 Task: For heading Arial black with underline.  font size for heading18,  'Change the font style of data to'Calibri.  and font size to 9,  Change the alignment of both headline & data to Align center.  In the sheet  EvaluationSalesDashboard
Action: Mouse moved to (812, 111)
Screenshot: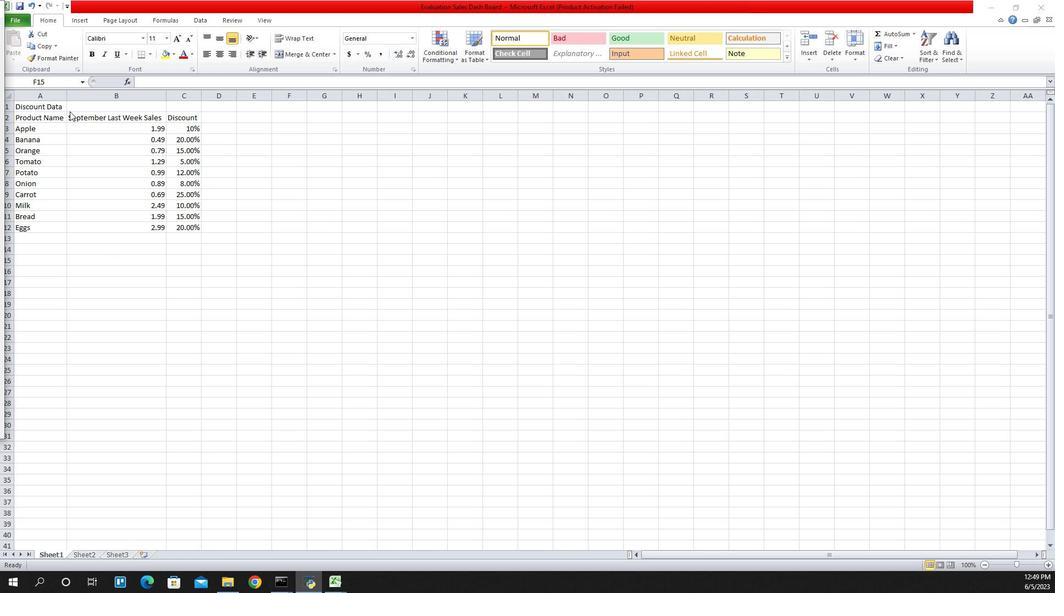 
Action: Mouse pressed left at (812, 111)
Screenshot: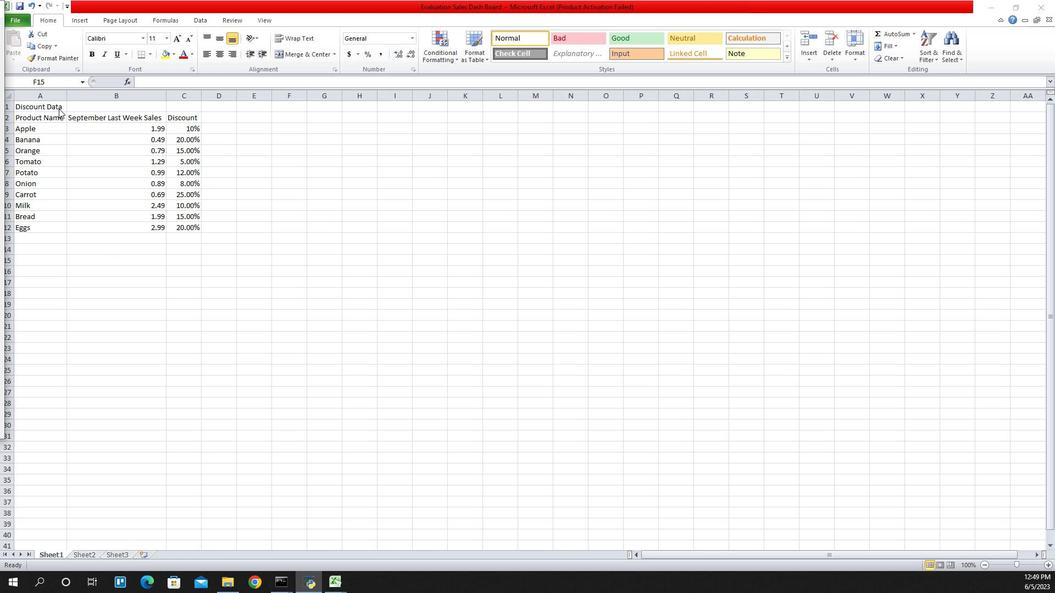 
Action: Mouse moved to (807, 114)
Screenshot: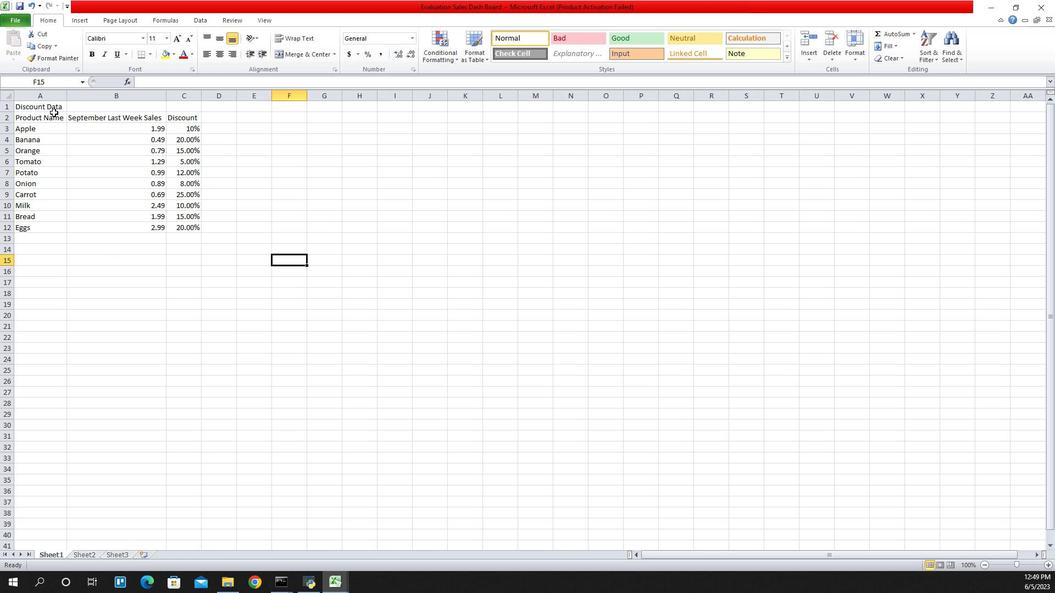 
Action: Mouse pressed left at (807, 114)
Screenshot: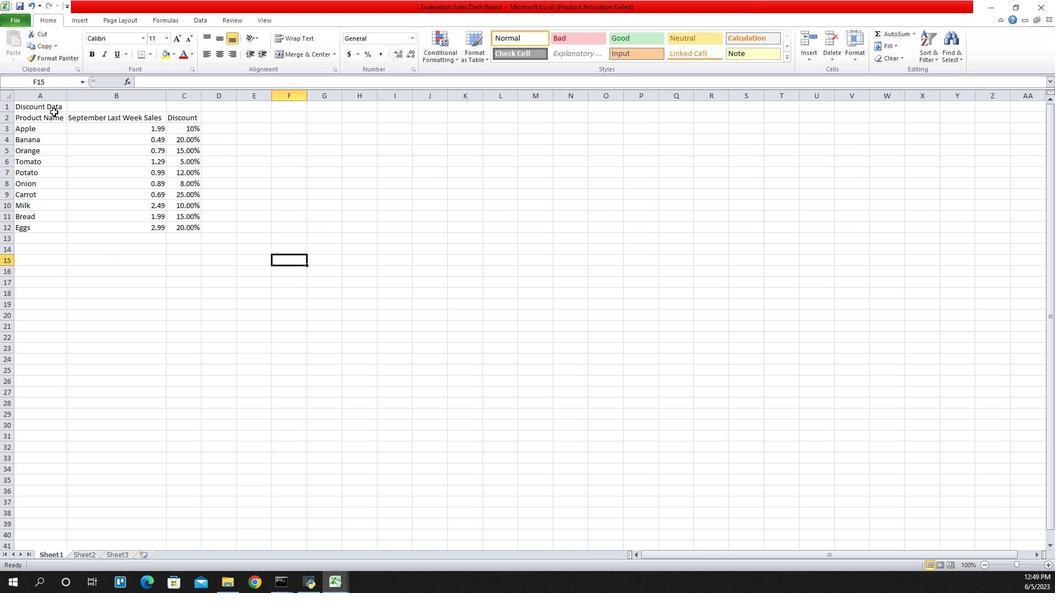 
Action: Mouse moved to (810, 112)
Screenshot: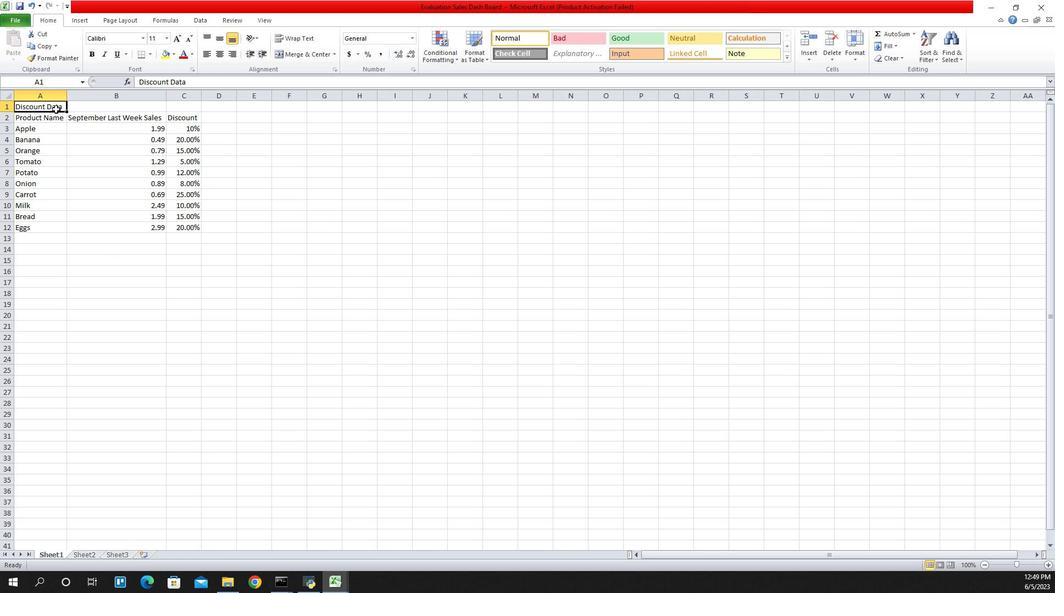 
Action: Mouse pressed left at (810, 112)
Screenshot: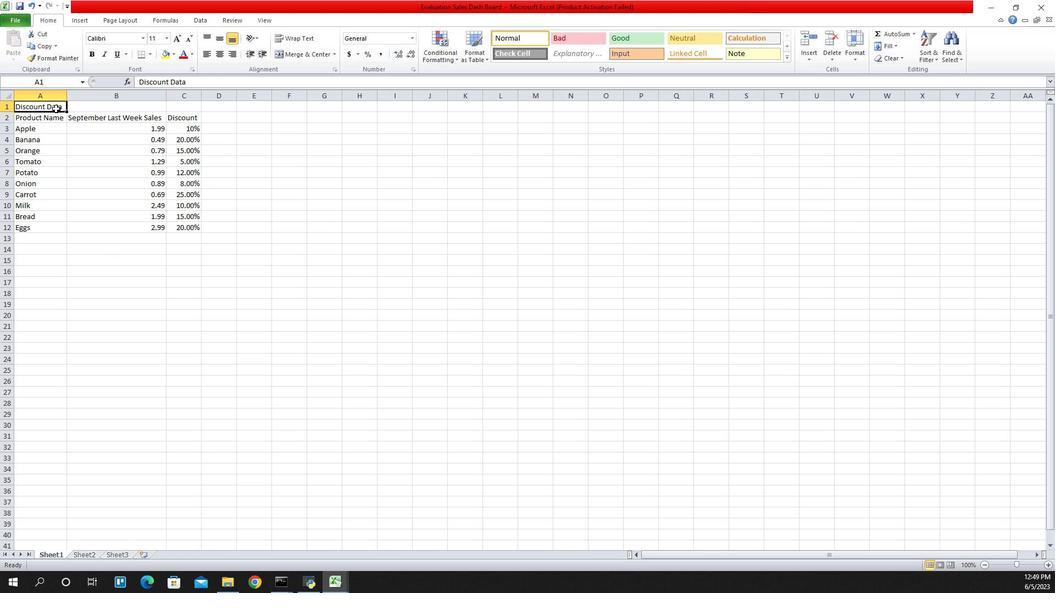 
Action: Mouse moved to (881, 43)
Screenshot: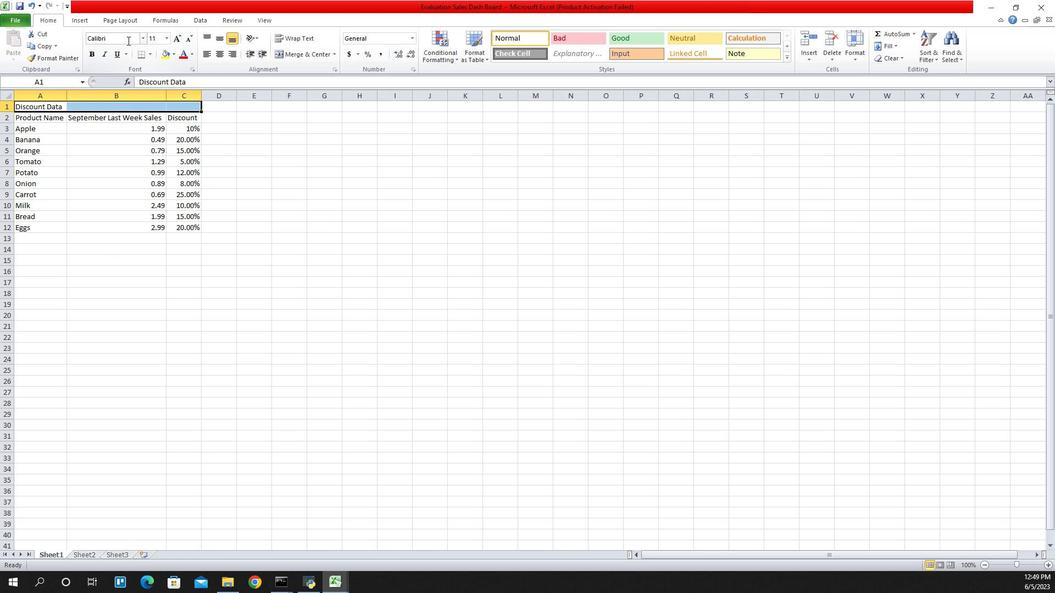 
Action: Mouse pressed left at (881, 43)
Screenshot: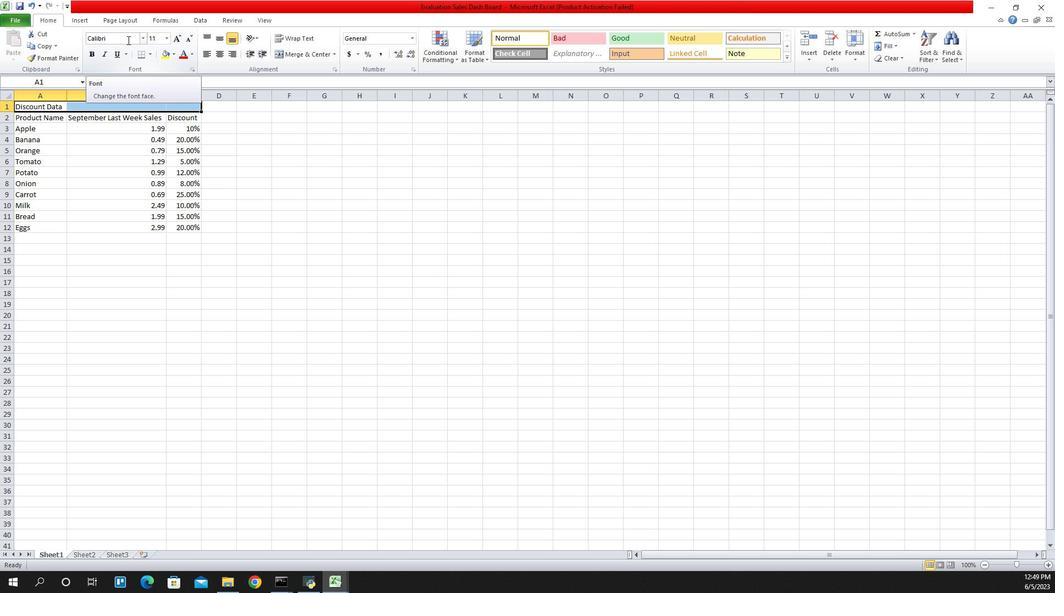 
Action: Key pressed arial<Key.space>black<Key.enter>
Screenshot: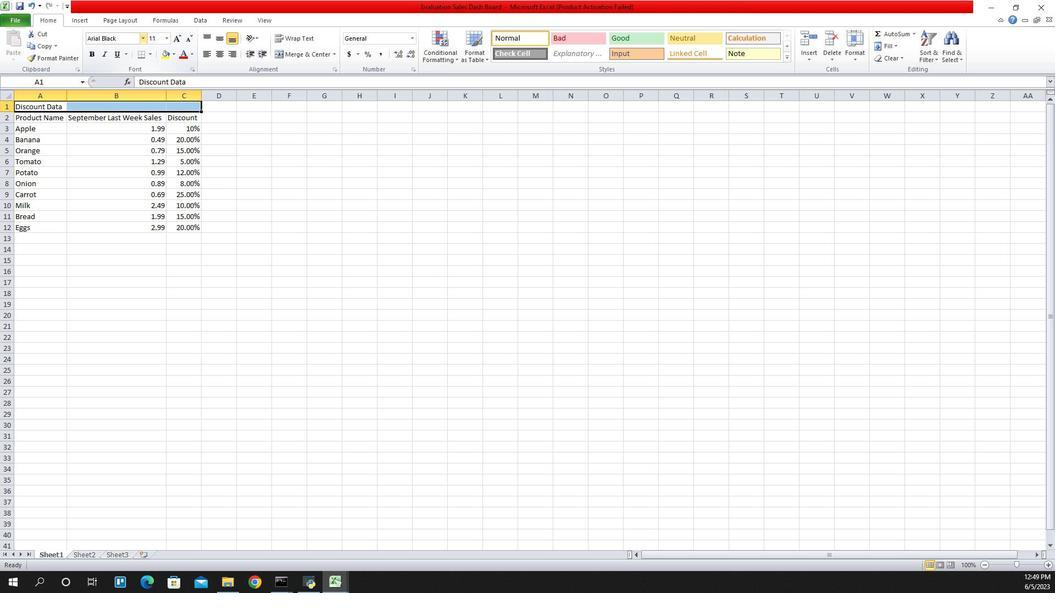 
Action: Mouse moved to (1058, 60)
Screenshot: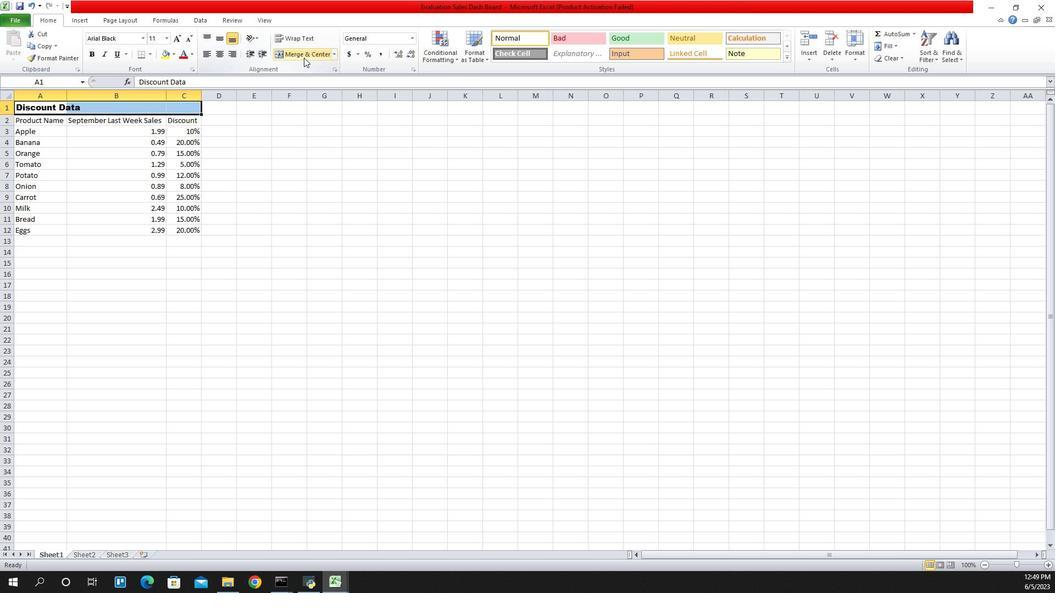 
Action: Mouse pressed left at (1058, 60)
Screenshot: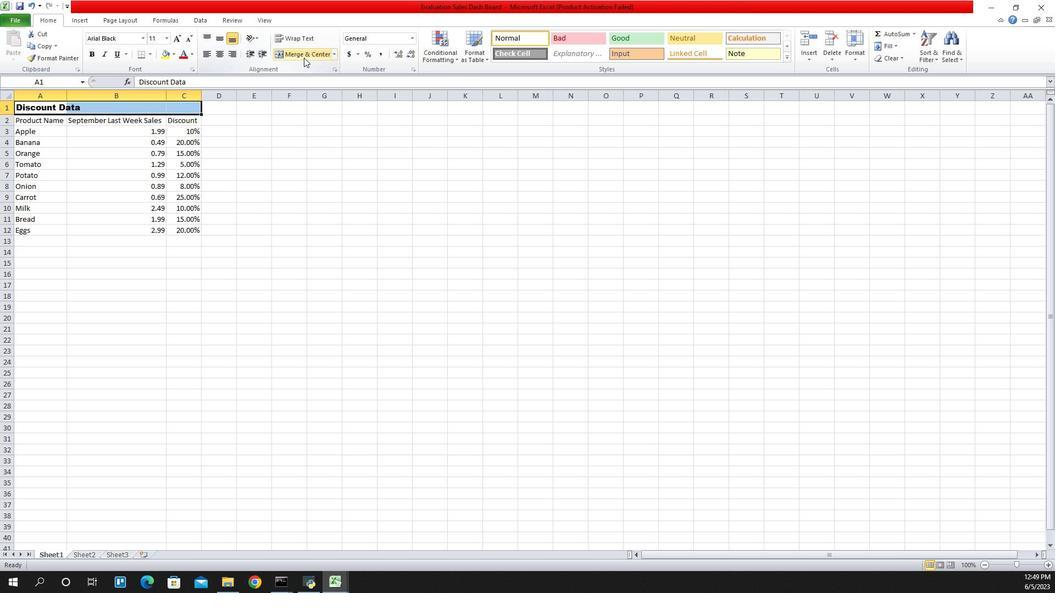 
Action: Mouse moved to (872, 58)
Screenshot: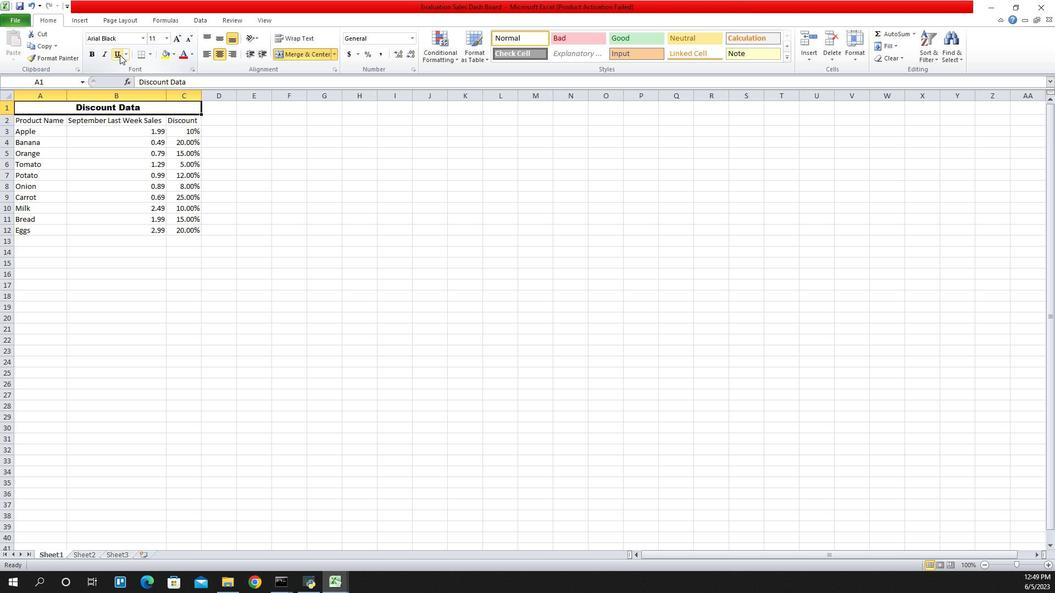 
Action: Mouse pressed left at (872, 58)
Screenshot: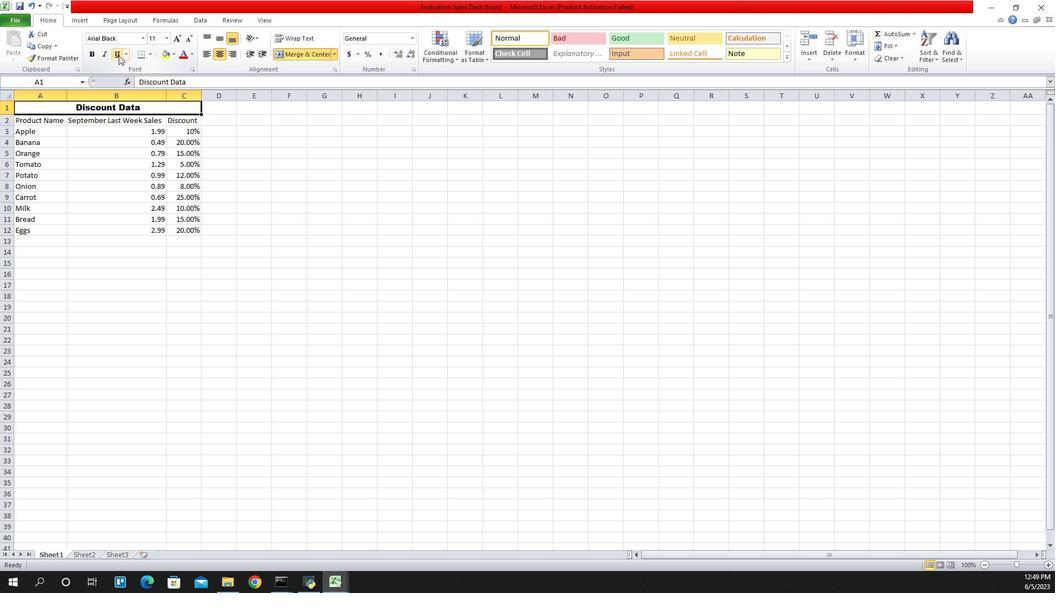 
Action: Mouse moved to (923, 42)
Screenshot: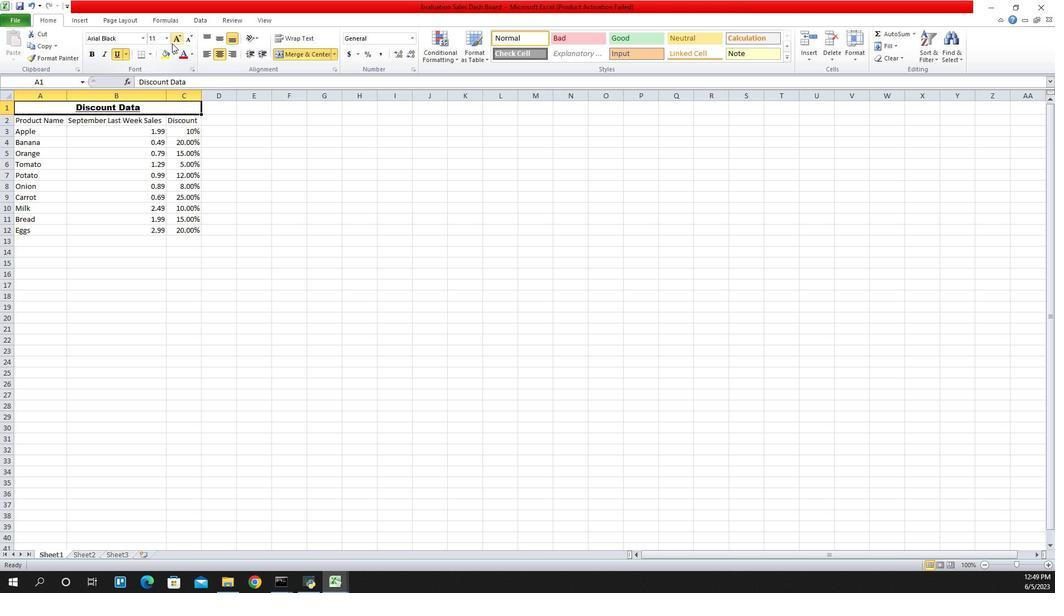 
Action: Mouse pressed left at (923, 42)
Screenshot: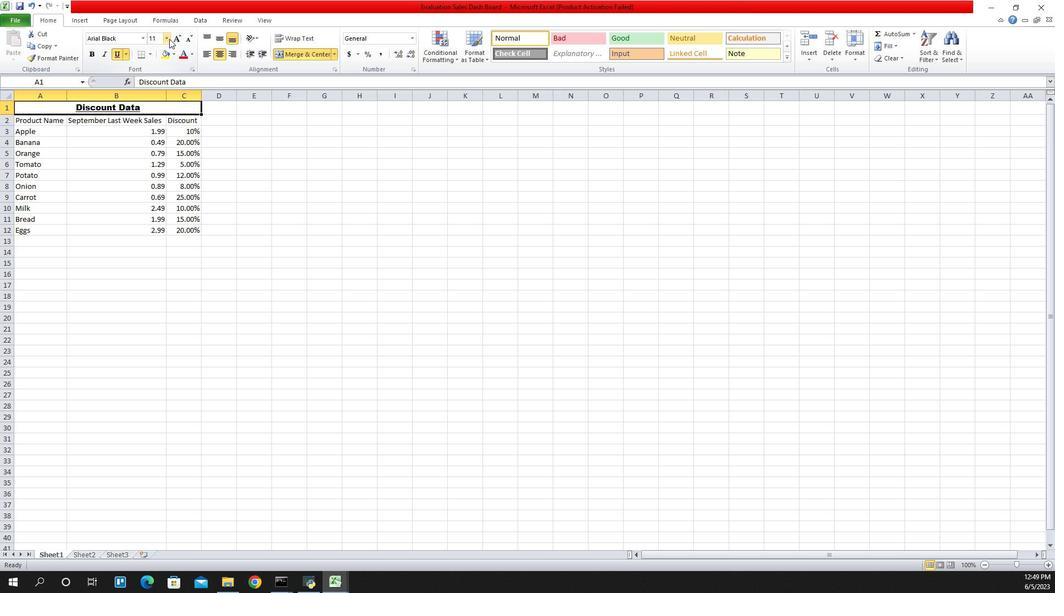 
Action: Mouse moved to (908, 117)
Screenshot: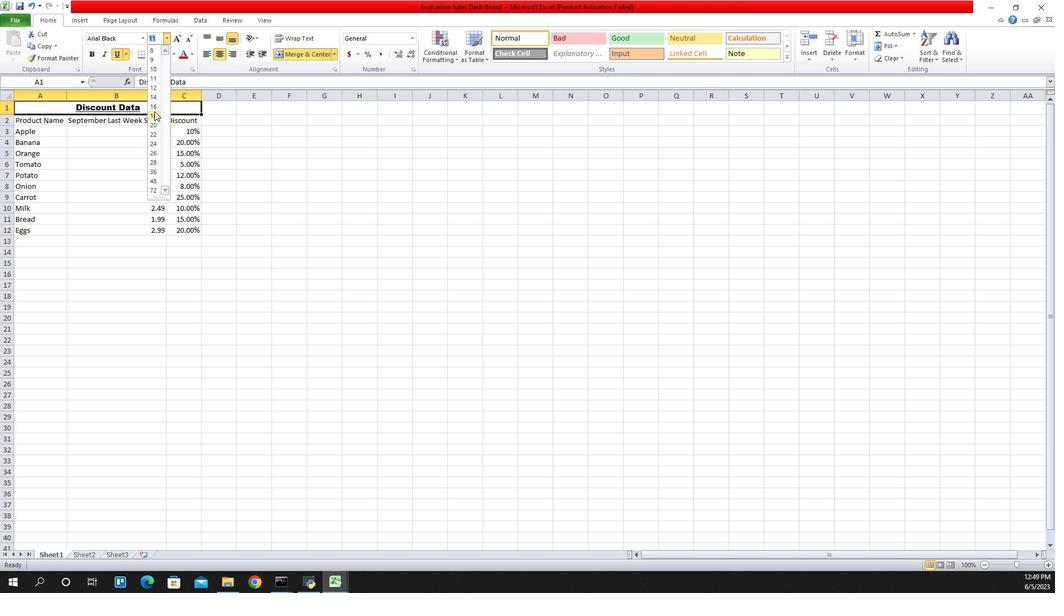 
Action: Mouse pressed left at (908, 117)
Screenshot: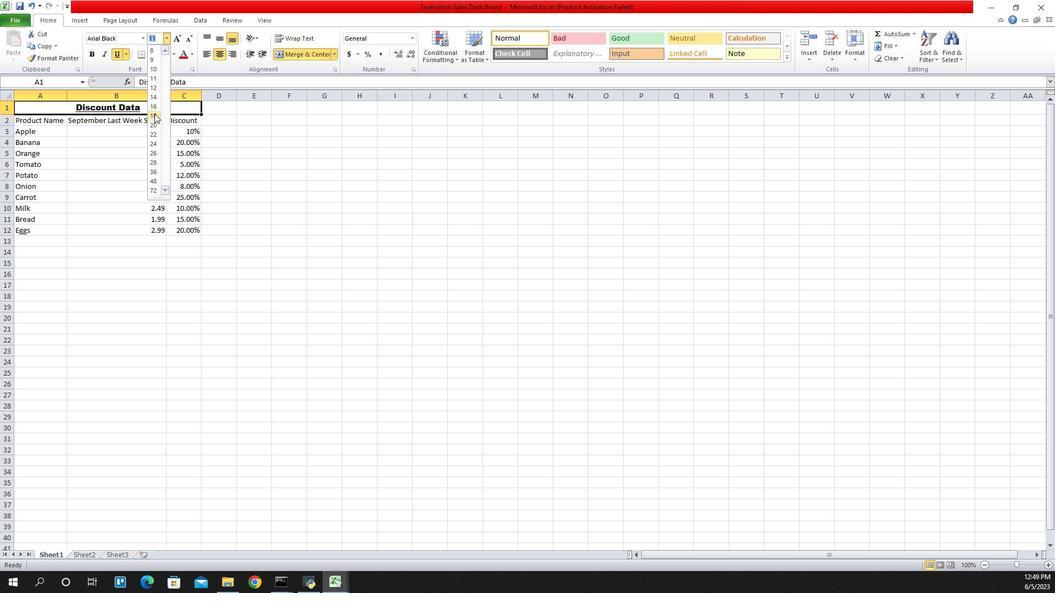 
Action: Mouse moved to (808, 128)
Screenshot: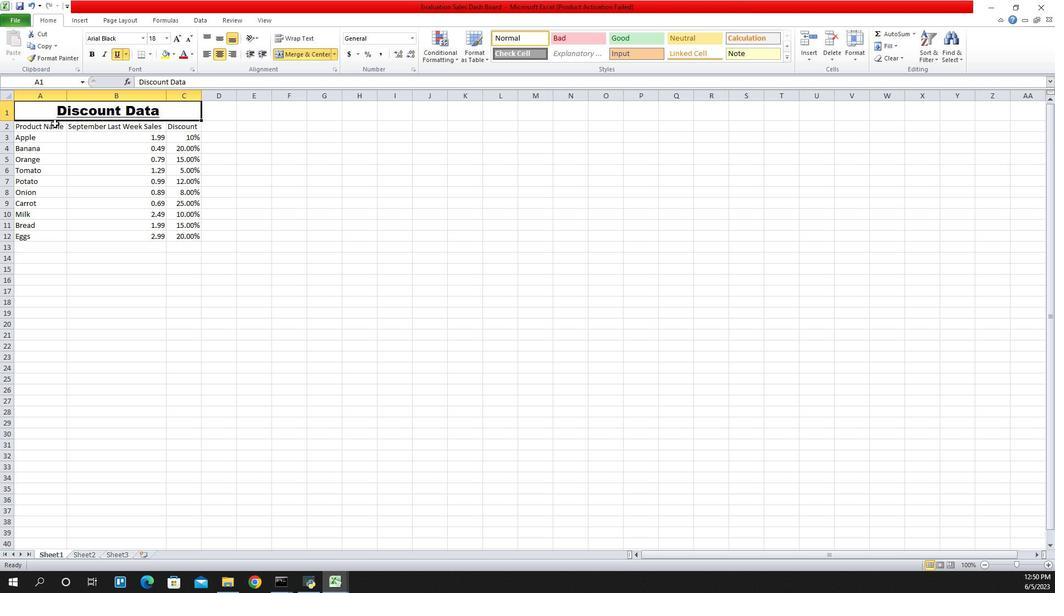 
Action: Mouse pressed left at (808, 128)
Screenshot: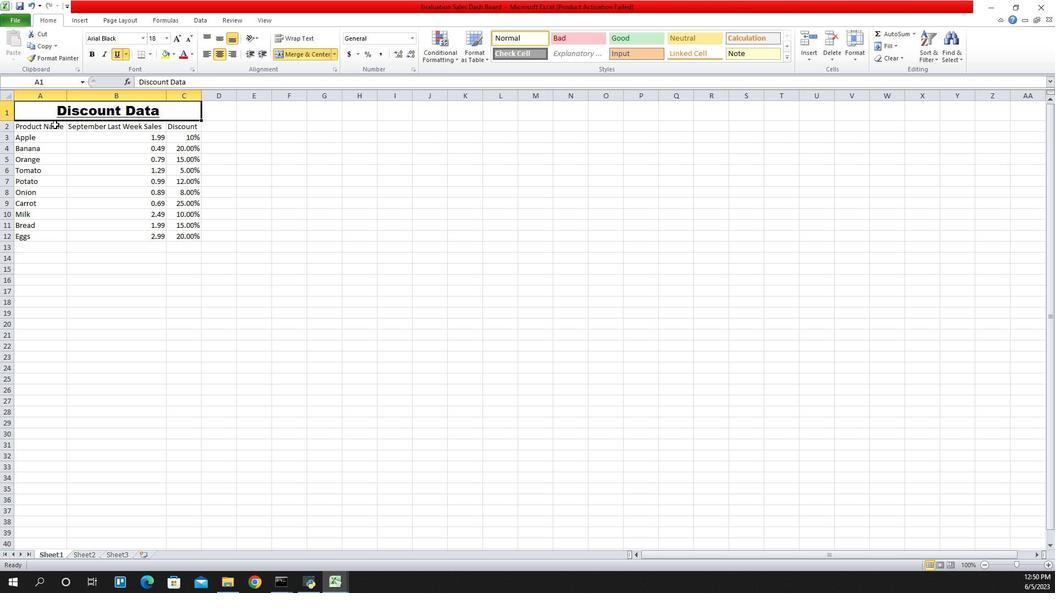 
Action: Mouse moved to (882, 44)
Screenshot: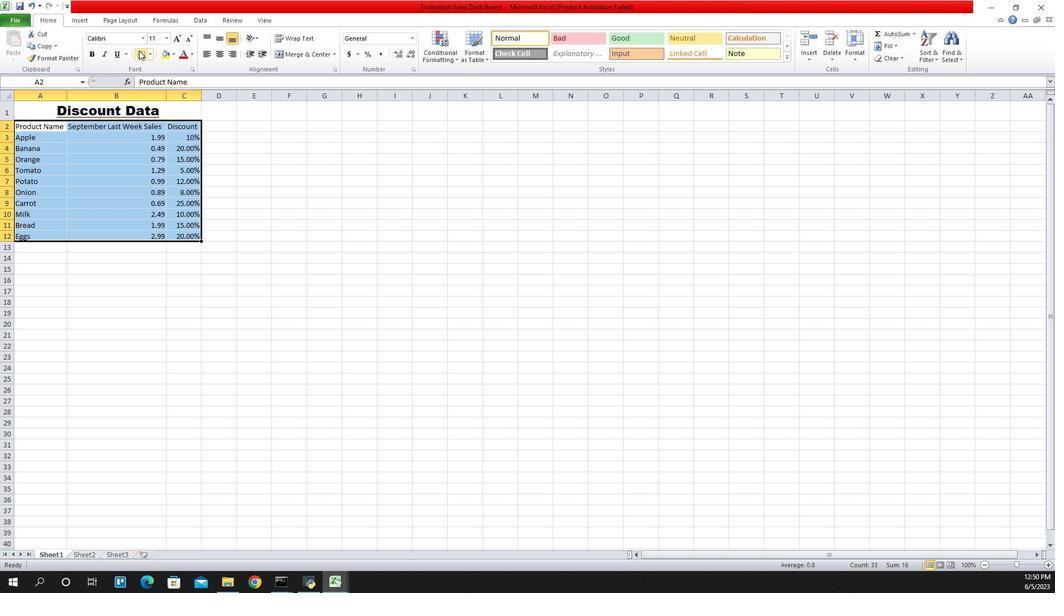 
Action: Mouse pressed left at (882, 44)
Screenshot: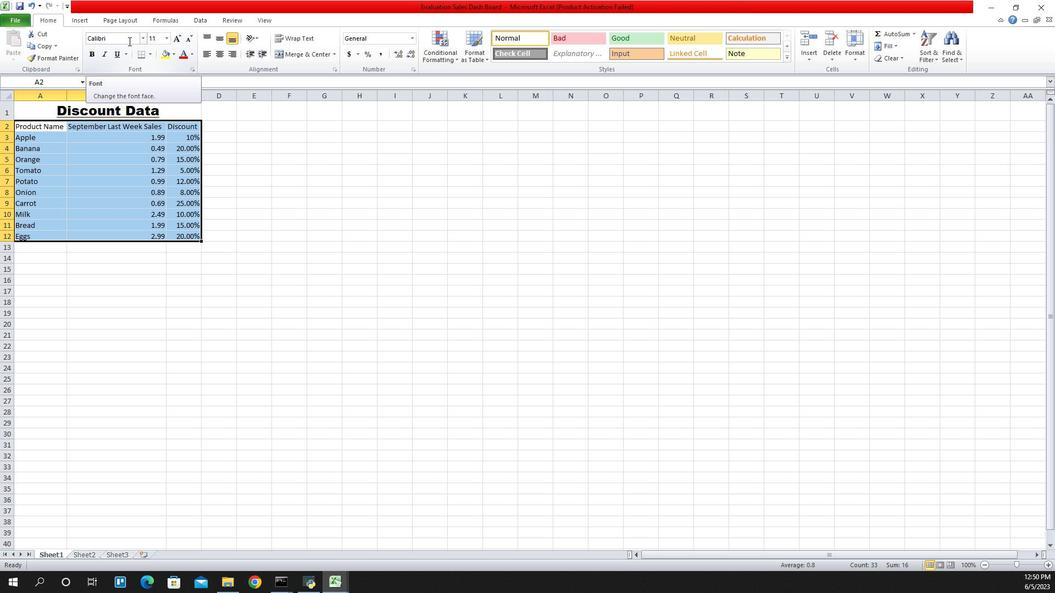
Action: Key pressed calibri<Key.enter>
Screenshot: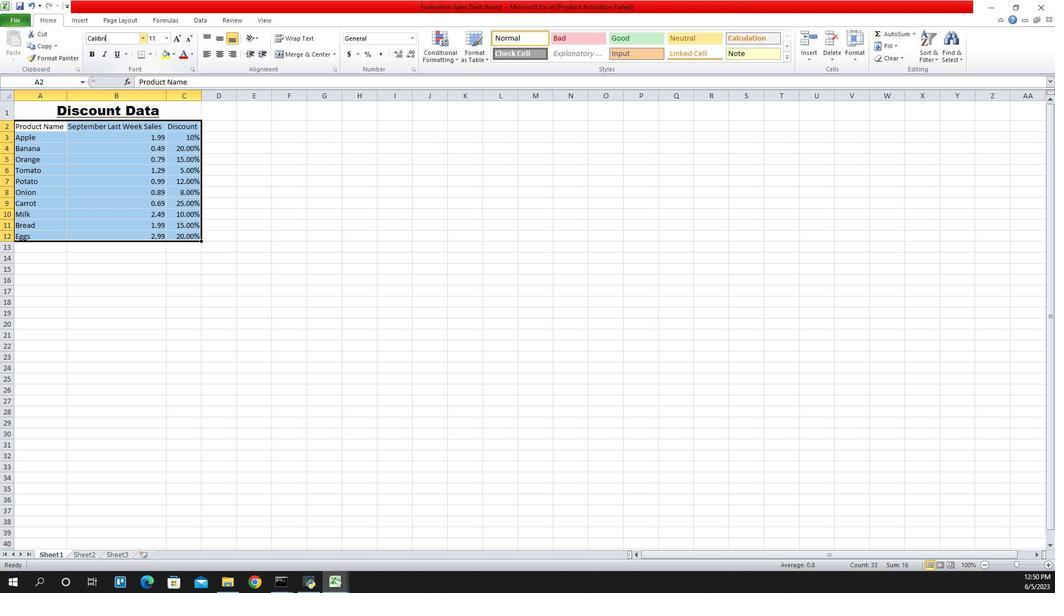
Action: Mouse moved to (920, 39)
Screenshot: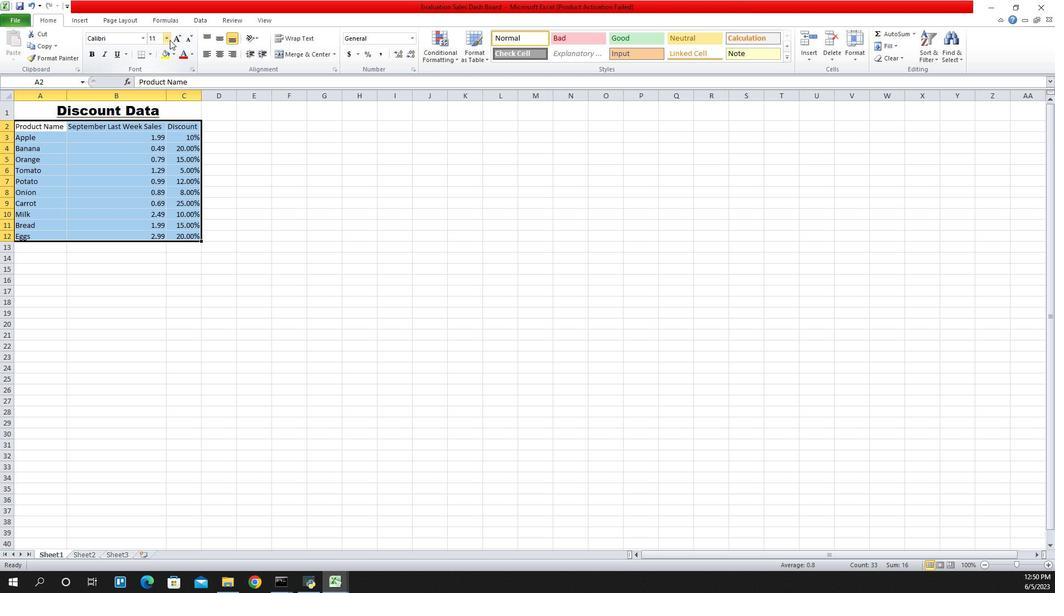 
Action: Mouse pressed left at (920, 39)
Screenshot: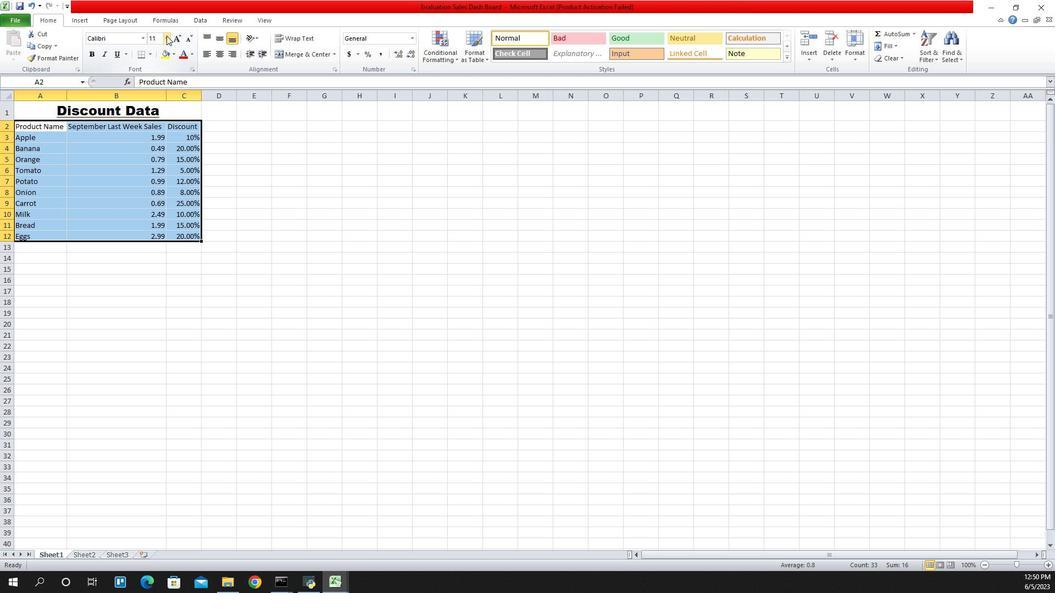 
Action: Mouse moved to (908, 61)
Screenshot: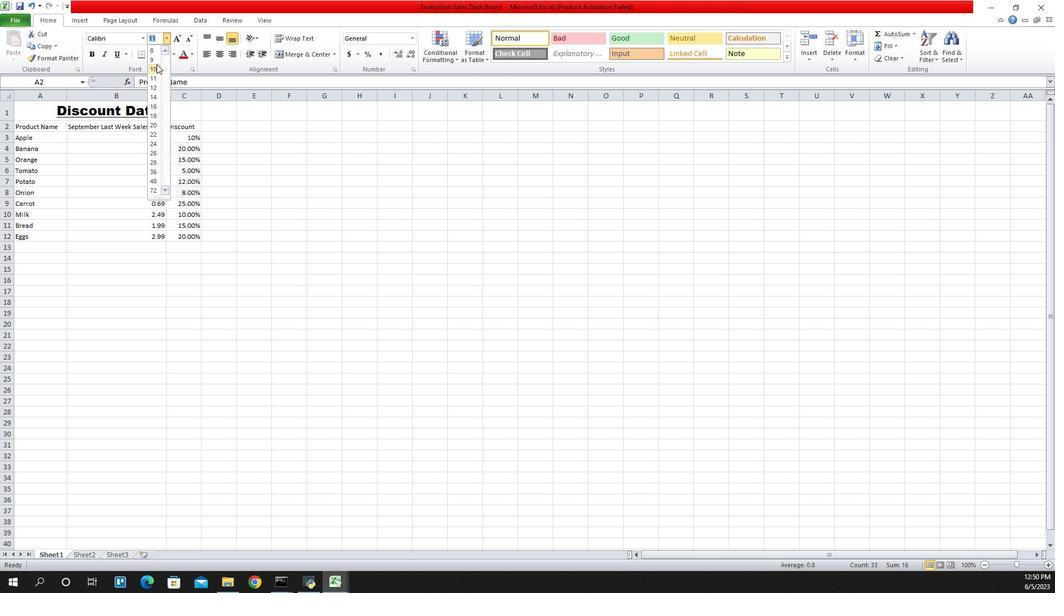 
Action: Mouse pressed left at (908, 61)
Screenshot: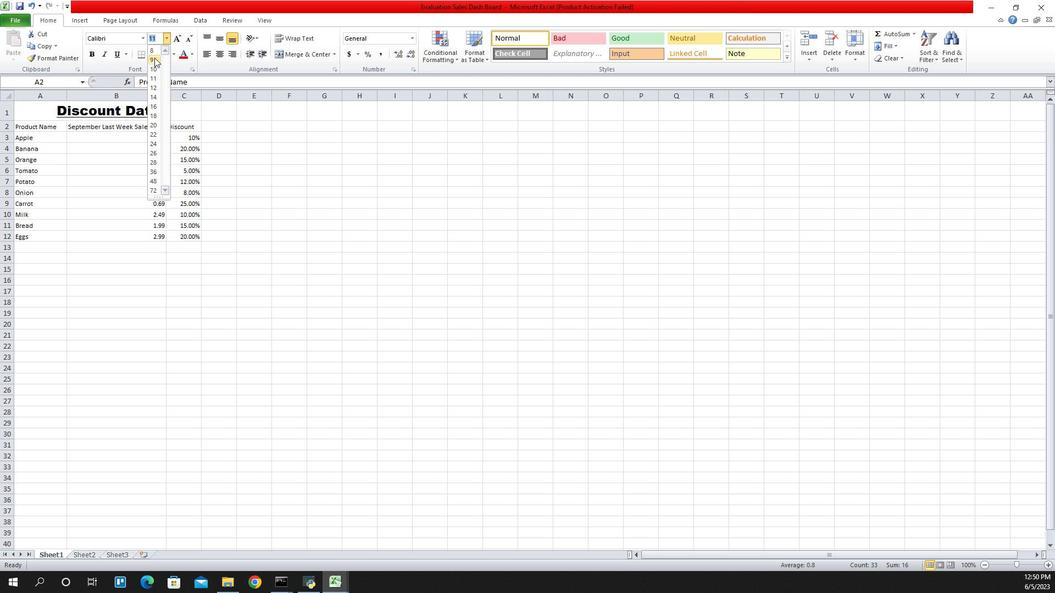 
Action: Mouse moved to (912, 116)
Screenshot: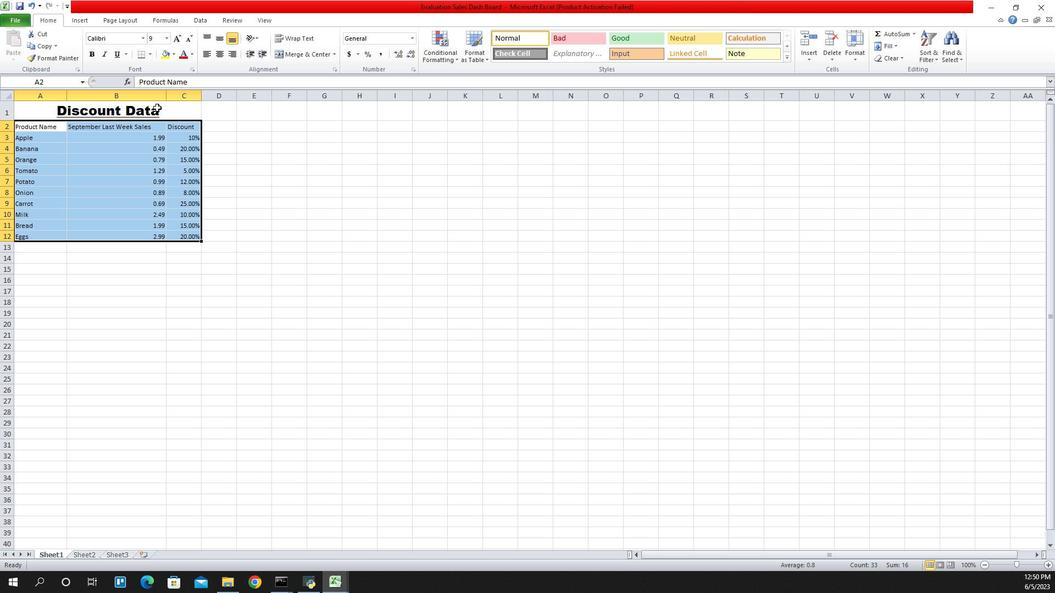 
Action: Mouse pressed left at (912, 116)
Screenshot: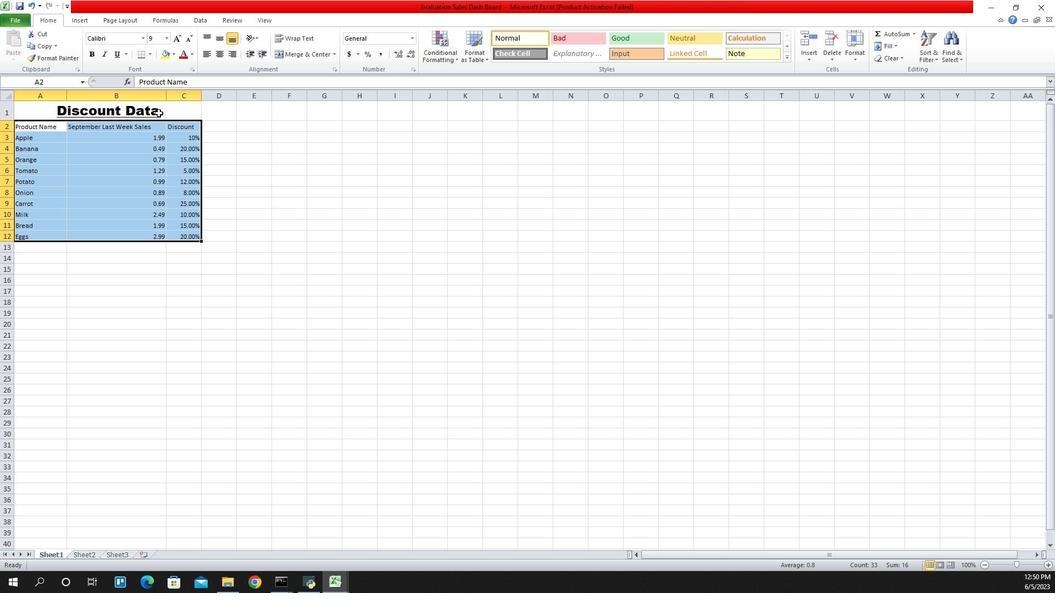 
Action: Mouse moved to (970, 54)
Screenshot: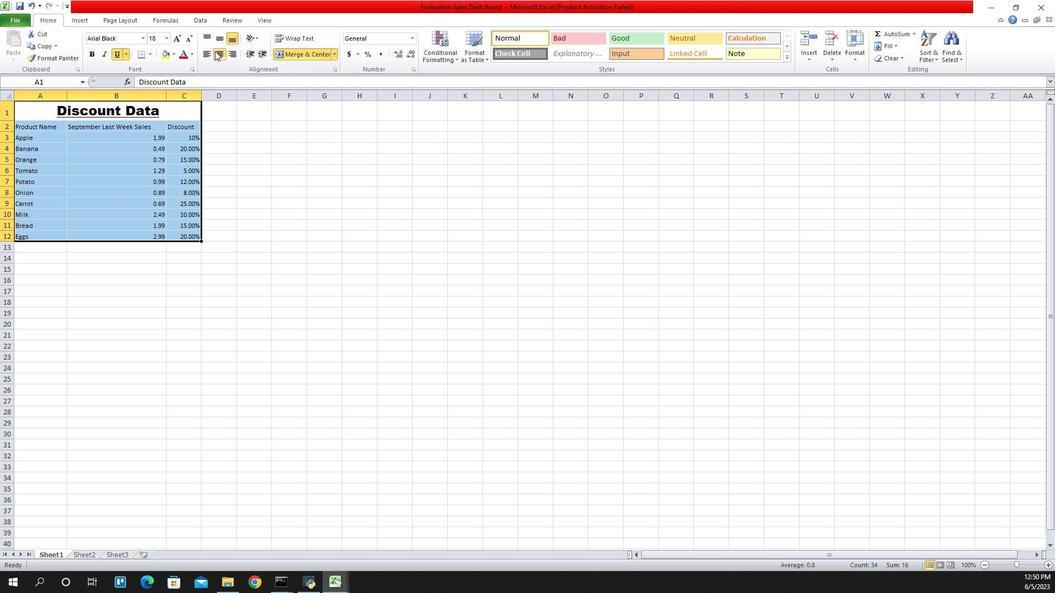 
Action: Mouse pressed left at (970, 54)
Screenshot: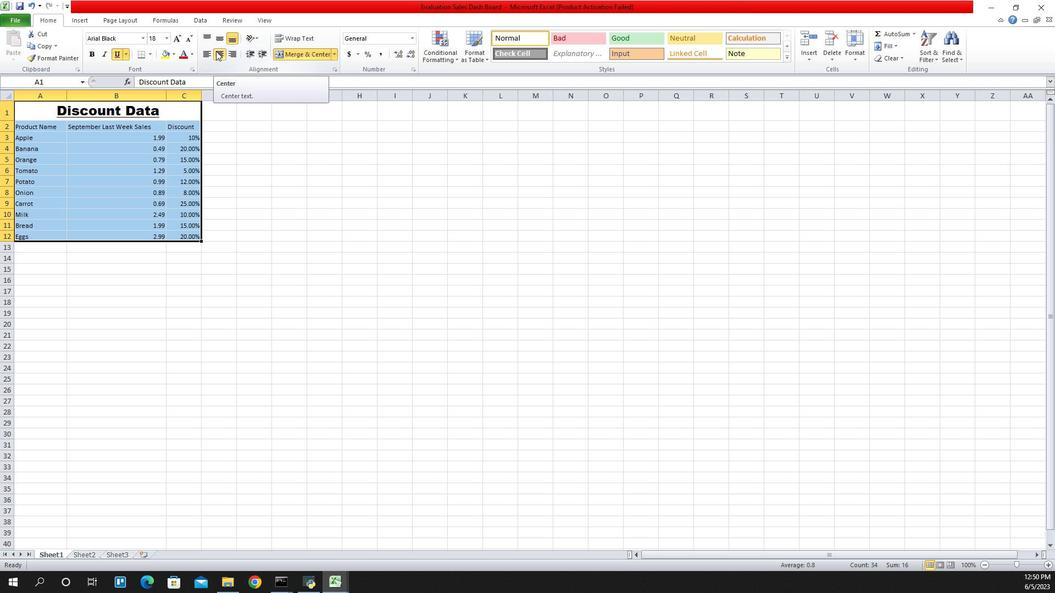
Action: Mouse moved to (970, 54)
Screenshot: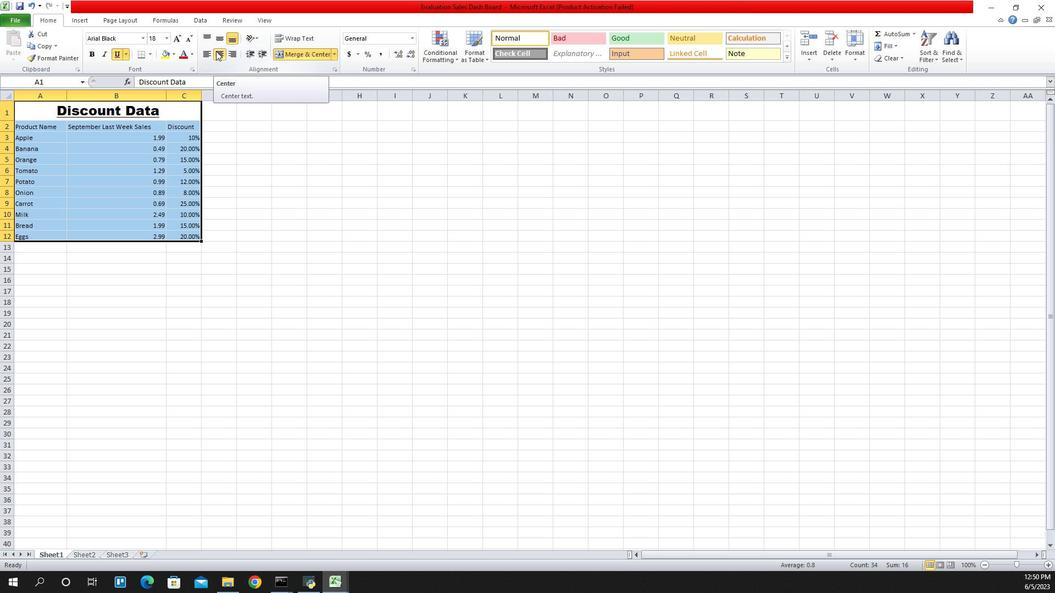 
Action: Mouse pressed left at (970, 54)
Screenshot: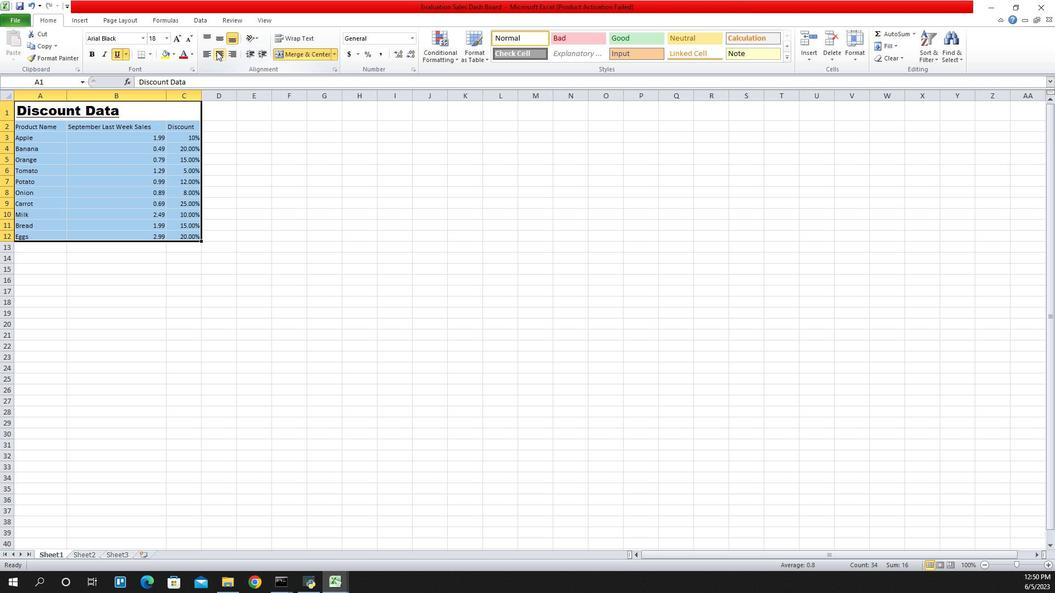 
Action: Mouse moved to (943, 241)
Screenshot: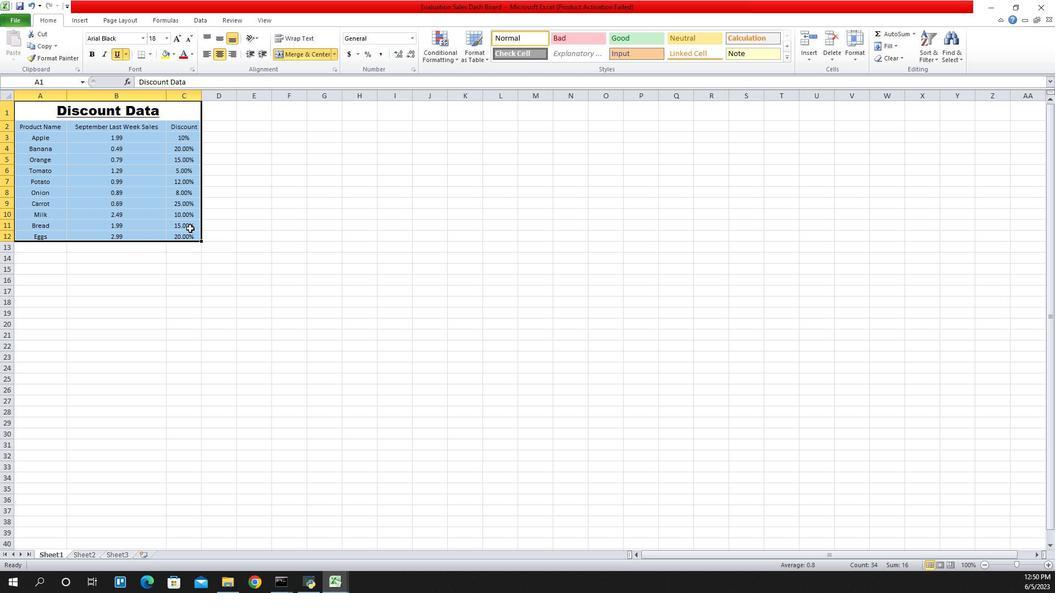 
Action: Mouse pressed left at (943, 241)
Screenshot: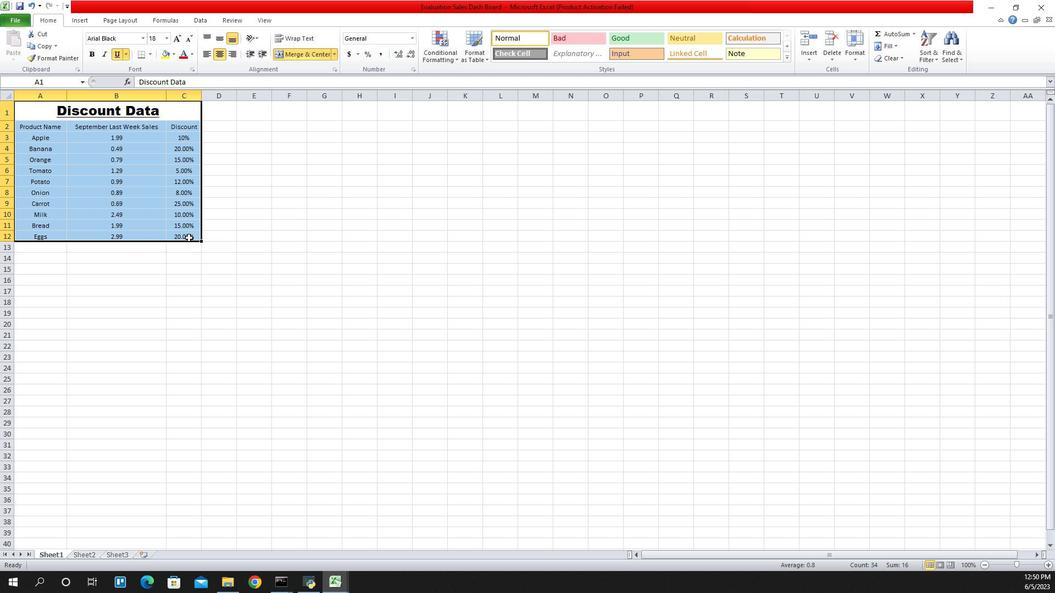 
Action: Mouse moved to (941, 239)
Screenshot: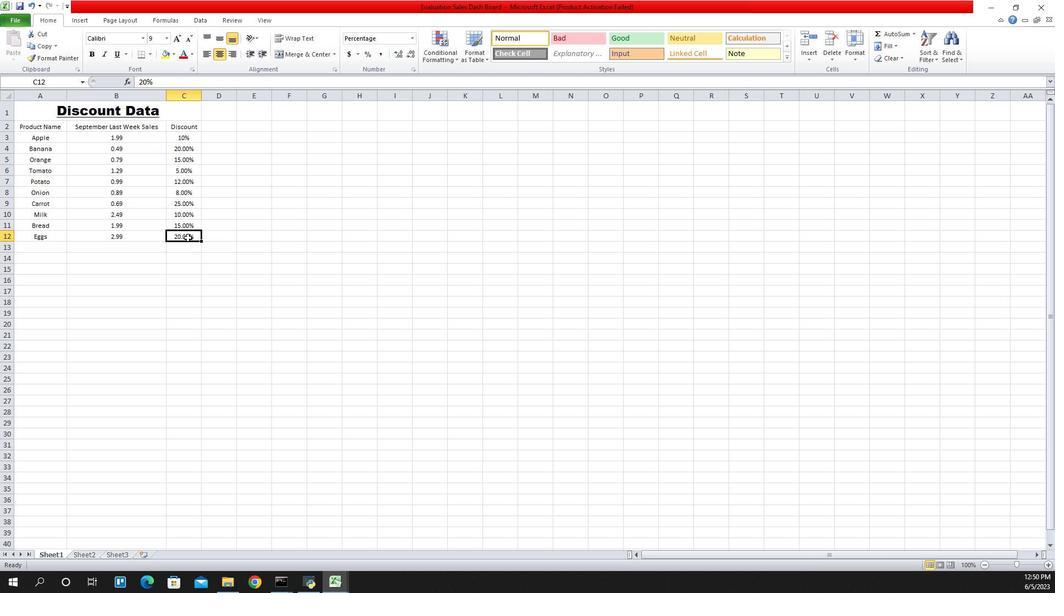 
Action: Key pressed ctrl+S<'\x13'>
Screenshot: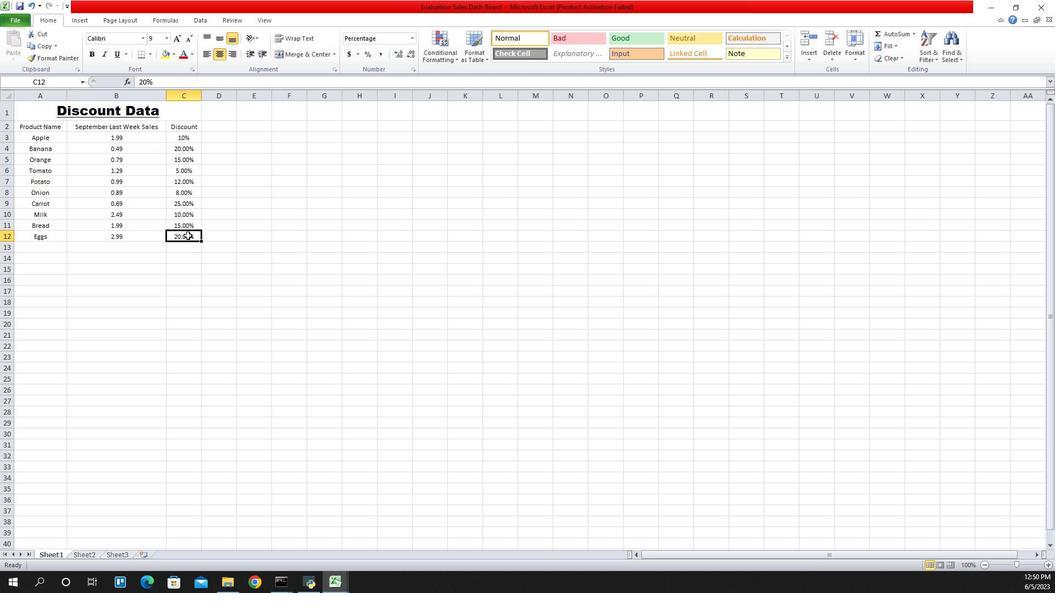 
